 Task: Set the "RIST nack type, 0 = range, 1 = bitmask." for "RIST INPUT" to range.
Action: Mouse moved to (115, 17)
Screenshot: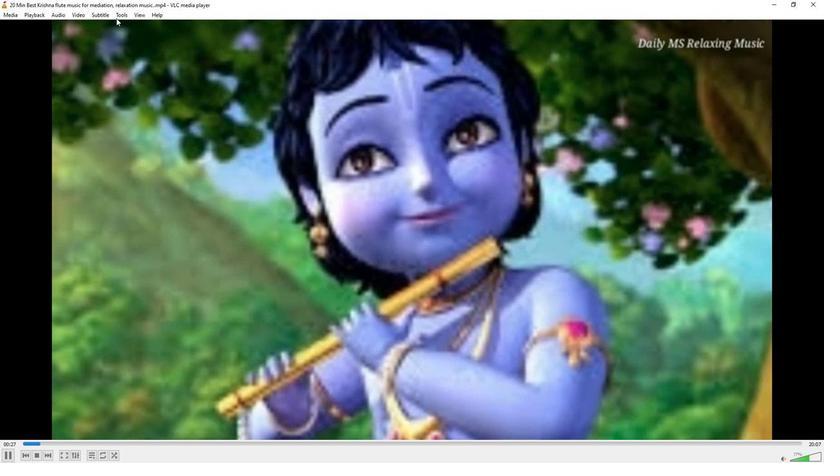 
Action: Mouse pressed left at (115, 17)
Screenshot: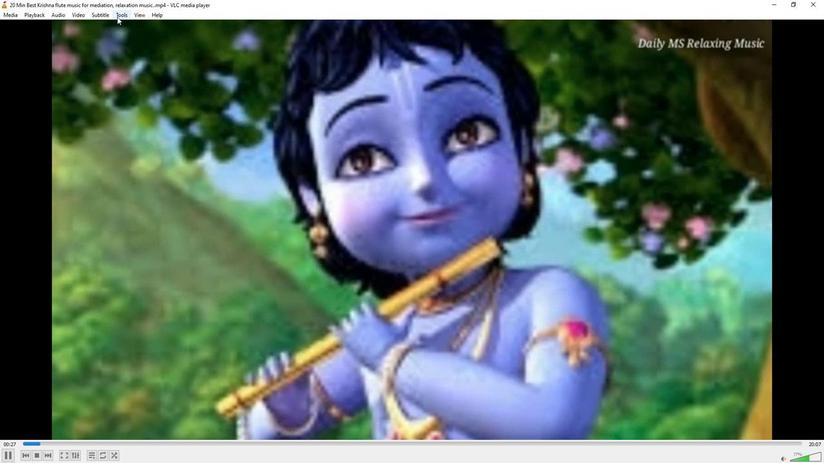 
Action: Mouse moved to (124, 115)
Screenshot: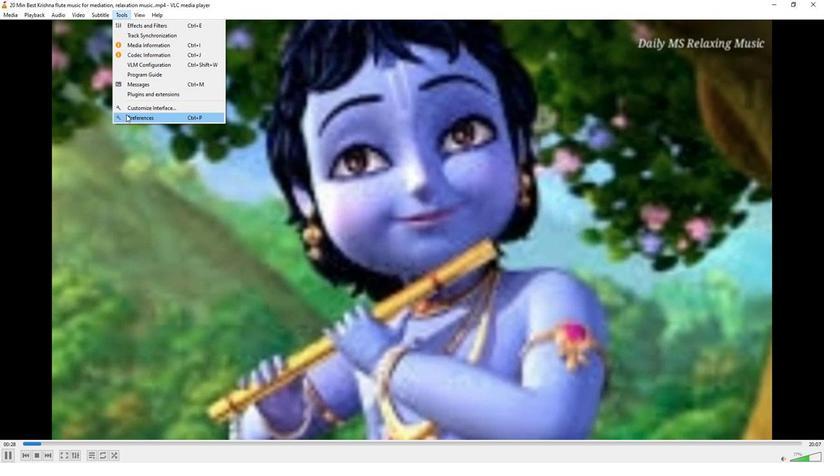 
Action: Mouse pressed left at (124, 115)
Screenshot: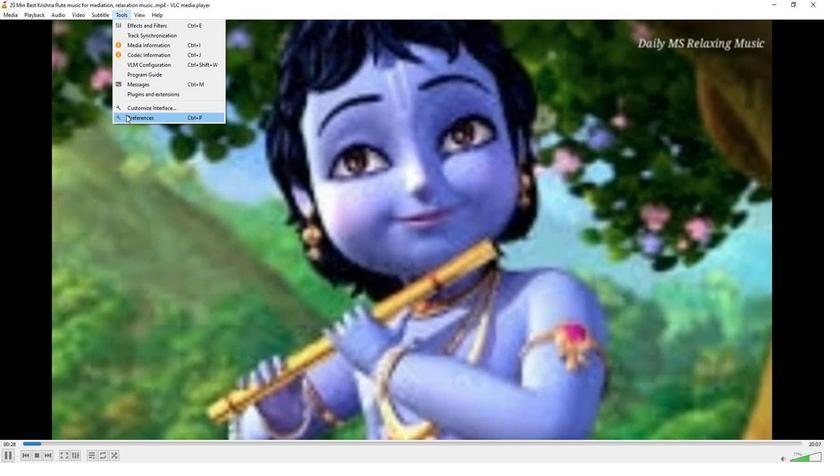 
Action: Mouse moved to (270, 378)
Screenshot: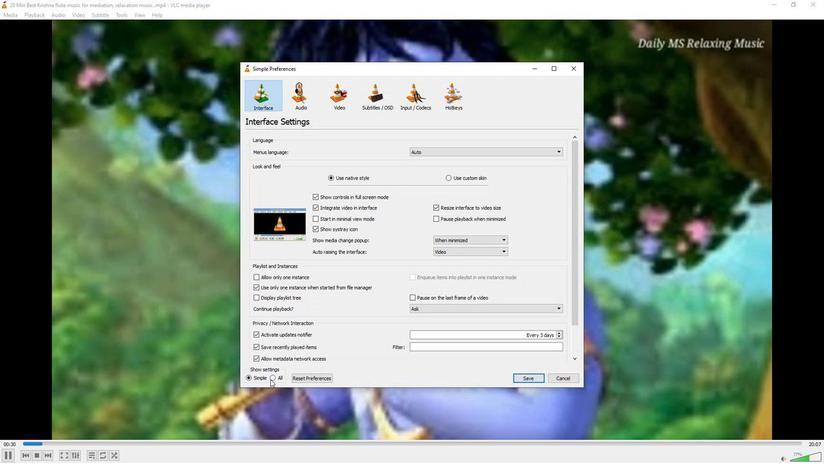 
Action: Mouse pressed left at (270, 378)
Screenshot: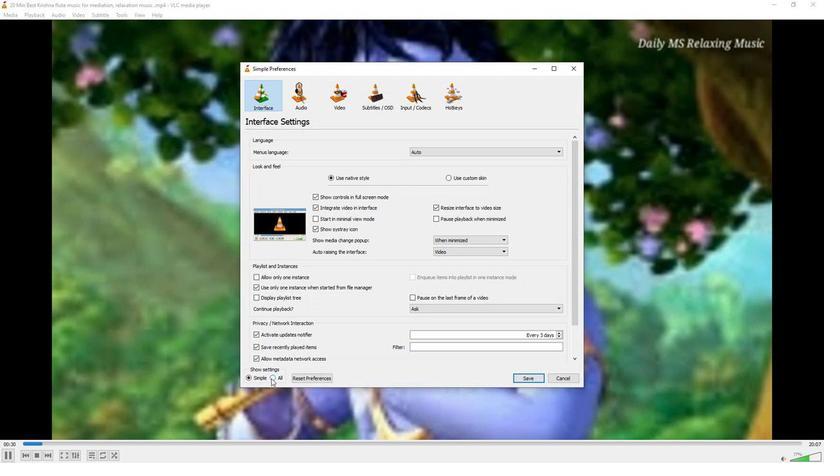 
Action: Mouse moved to (258, 229)
Screenshot: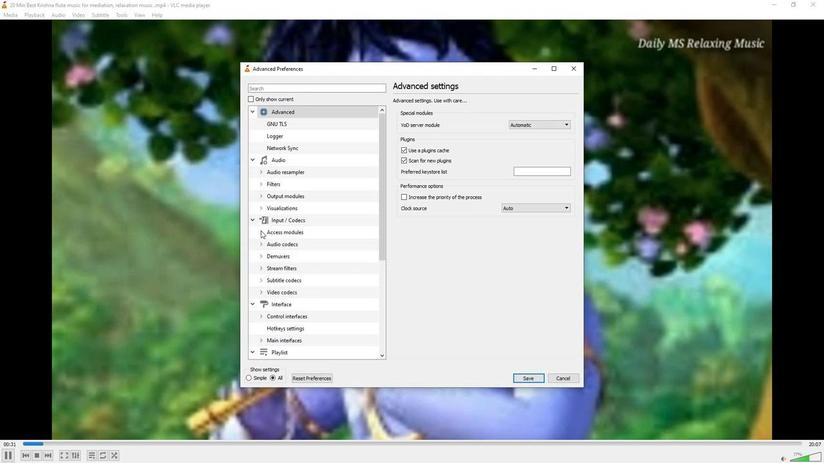 
Action: Mouse pressed left at (258, 229)
Screenshot: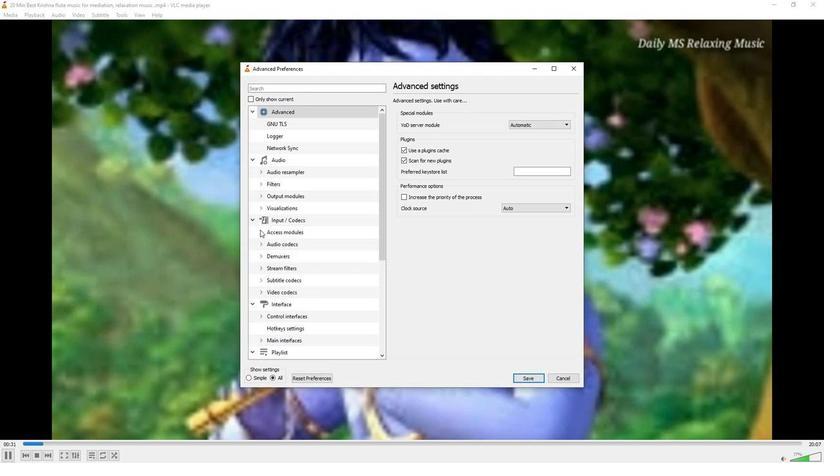 
Action: Mouse moved to (274, 287)
Screenshot: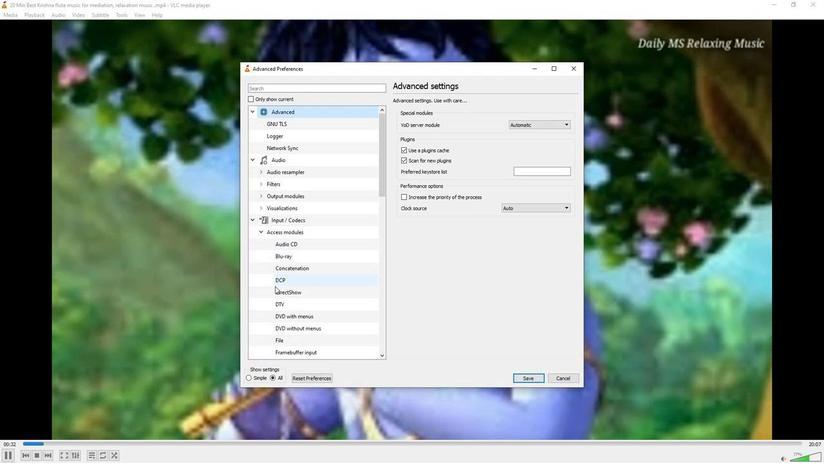 
Action: Mouse scrolled (274, 287) with delta (0, 0)
Screenshot: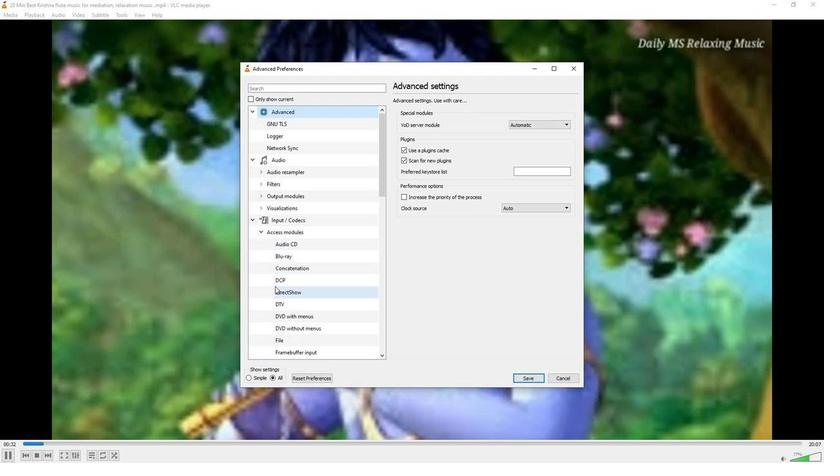 
Action: Mouse scrolled (274, 287) with delta (0, 0)
Screenshot: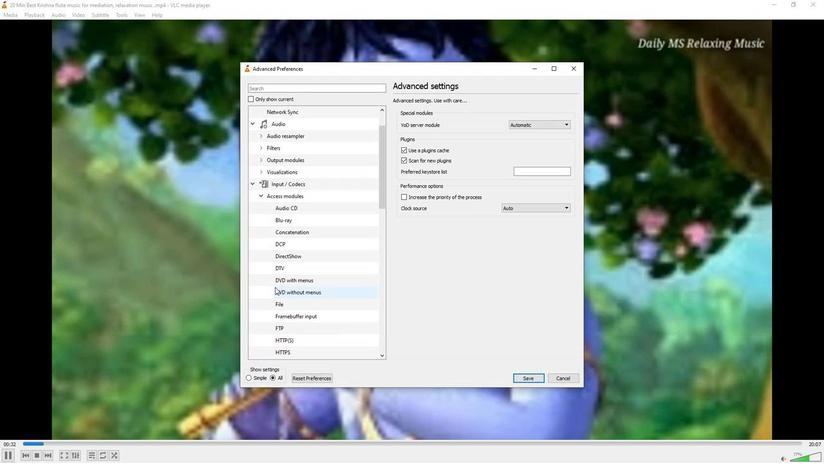 
Action: Mouse scrolled (274, 287) with delta (0, 0)
Screenshot: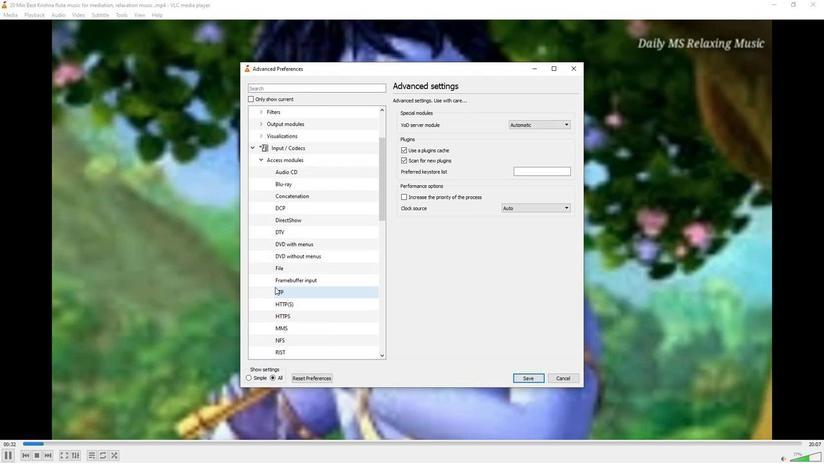 
Action: Mouse moved to (279, 315)
Screenshot: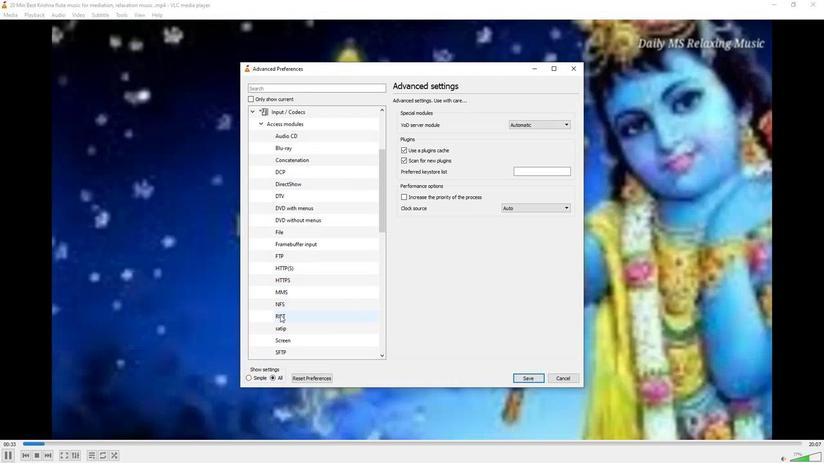 
Action: Mouse pressed left at (279, 315)
Screenshot: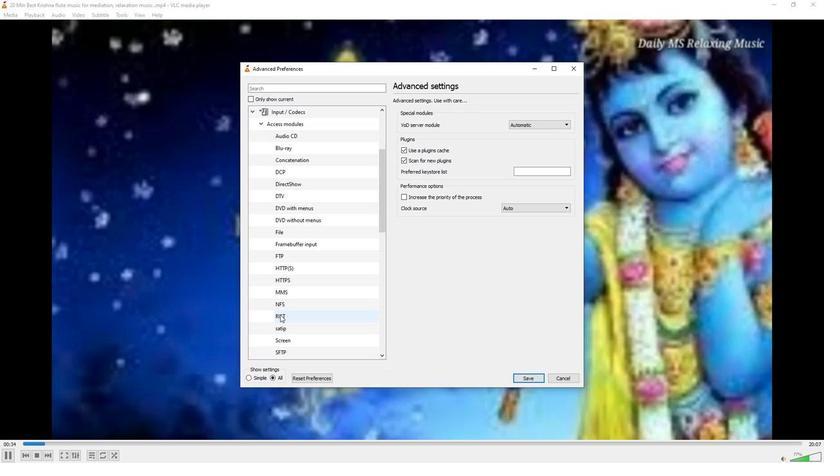 
Action: Mouse moved to (567, 182)
Screenshot: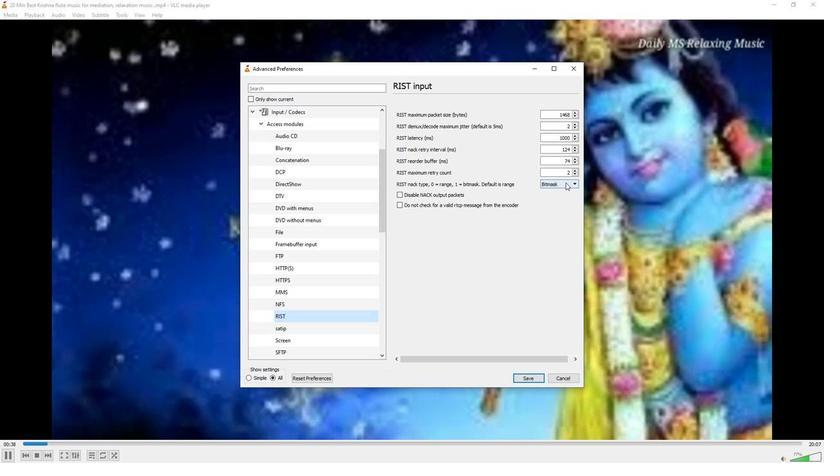 
Action: Mouse pressed left at (567, 182)
Screenshot: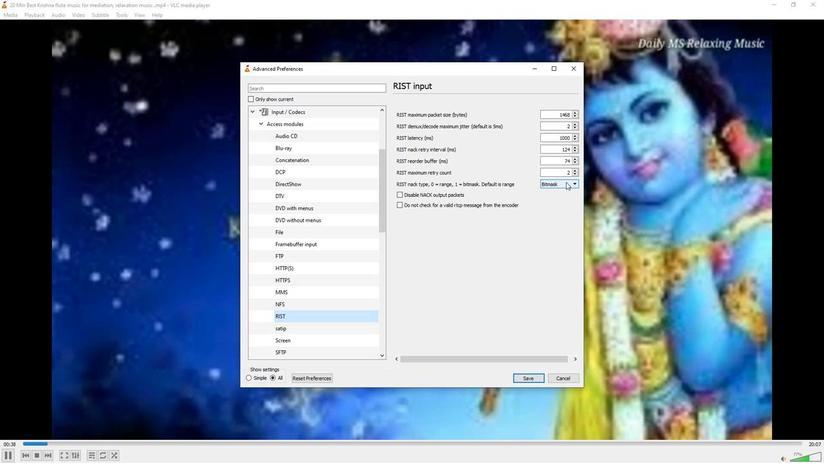 
Action: Mouse moved to (556, 193)
Screenshot: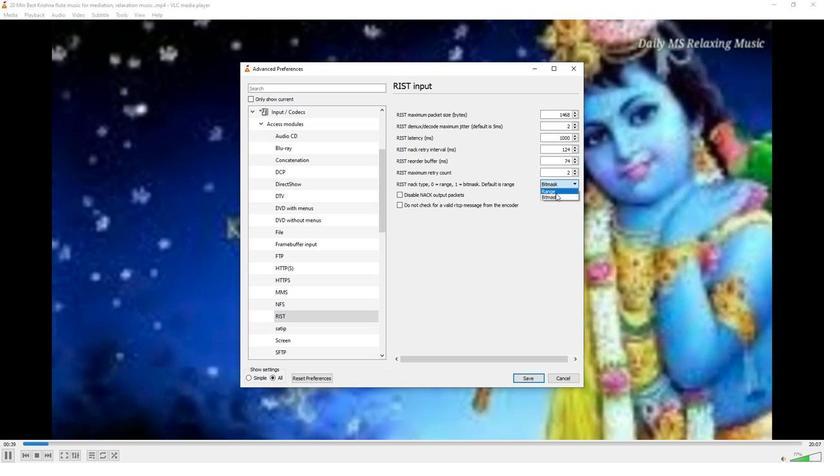 
Action: Mouse pressed left at (556, 193)
Screenshot: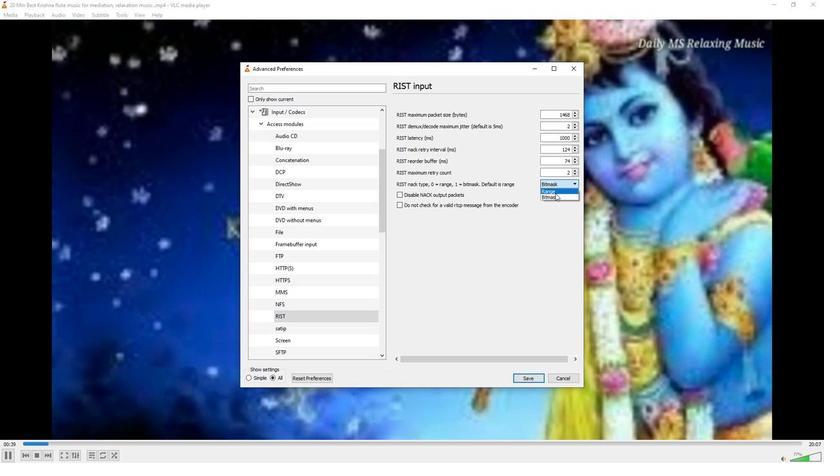 
Action: Mouse moved to (533, 231)
Screenshot: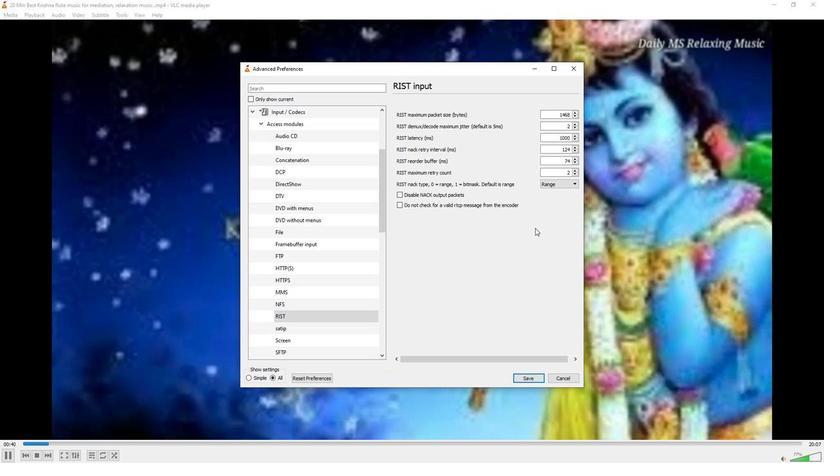 
